 Task: Add Attachment from "Attach a link" to Card Card0000000400 in Board Board0000000100 in Workspace WS0000000034 in Trello. Add Cover Red to Card Card0000000400 in Board Board0000000100 in Workspace WS0000000034 in Trello. Add "Join Card" Button Button0000000400  to Card Card0000000400 in Board Board0000000100 in Workspace WS0000000034 in Trello. Add Description DS0000000400 to Card Card0000000400 in Board Board0000000100 in Workspace WS0000000034 in Trello. Add Comment CM0000000400 to Card Card0000000400 in Board Board0000000100 in Workspace WS0000000034 in Trello
Action: Mouse moved to (521, 559)
Screenshot: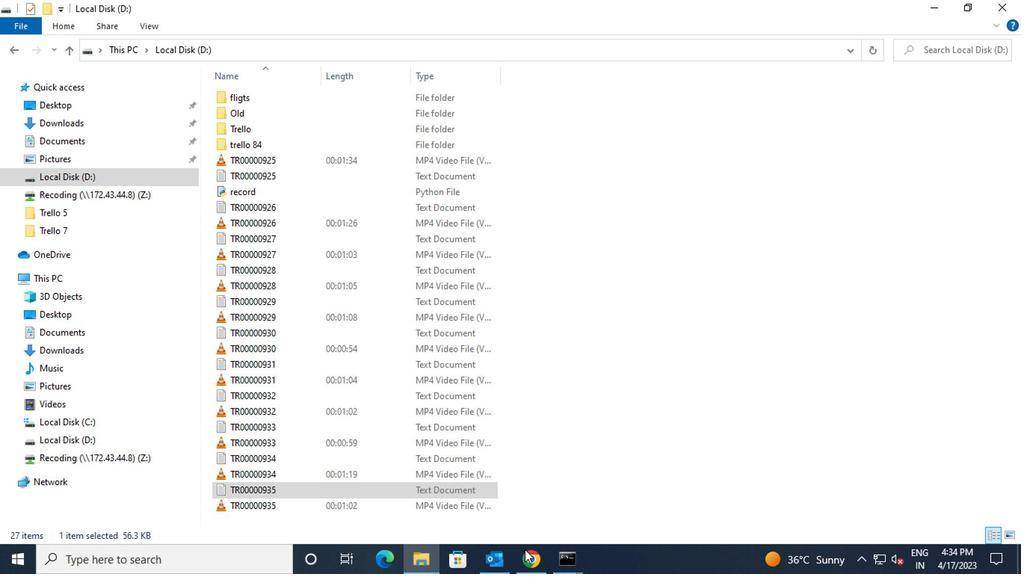 
Action: Mouse pressed left at (521, 559)
Screenshot: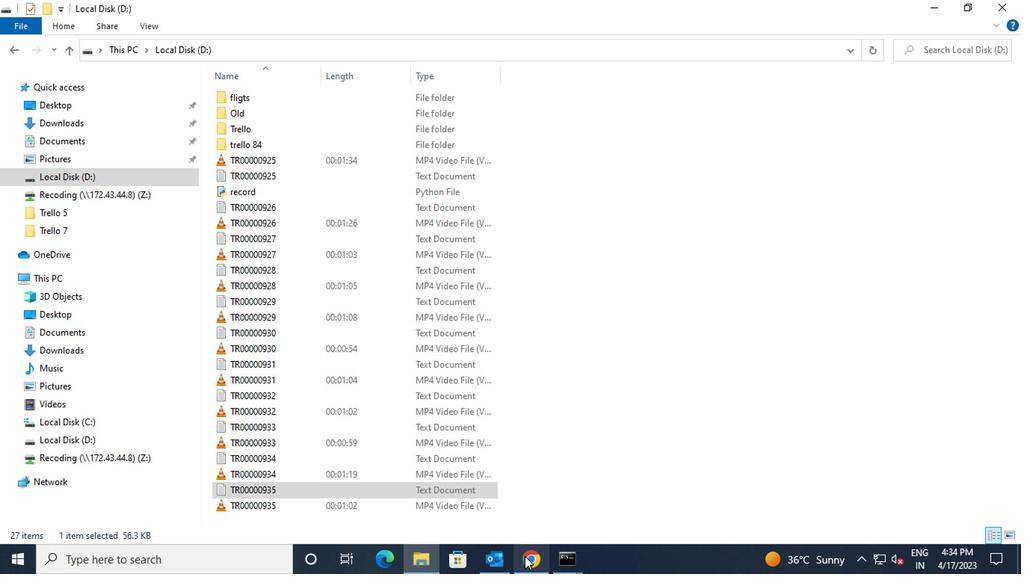 
Action: Mouse moved to (336, 449)
Screenshot: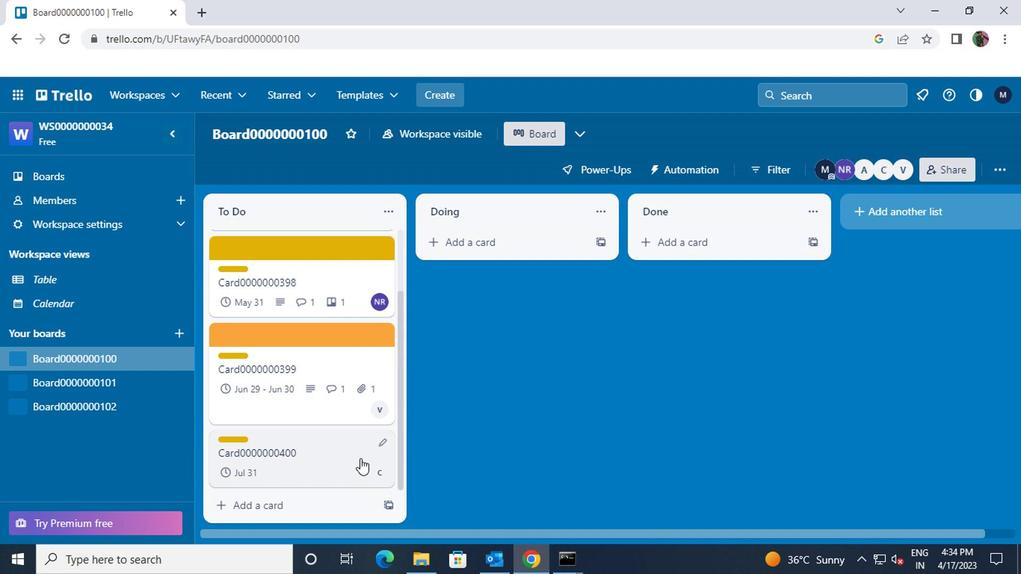 
Action: Mouse pressed left at (336, 449)
Screenshot: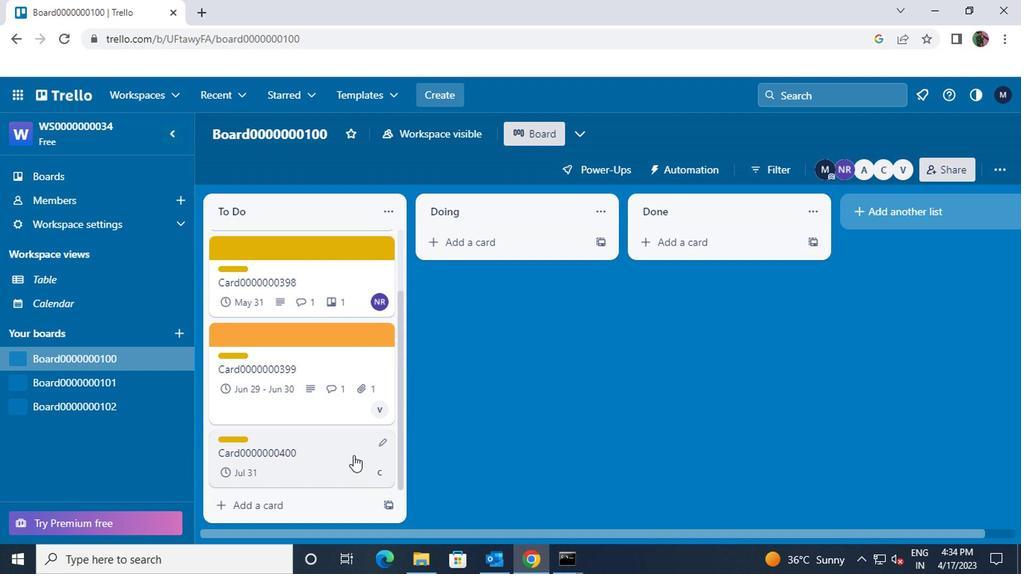 
Action: Mouse moved to (685, 335)
Screenshot: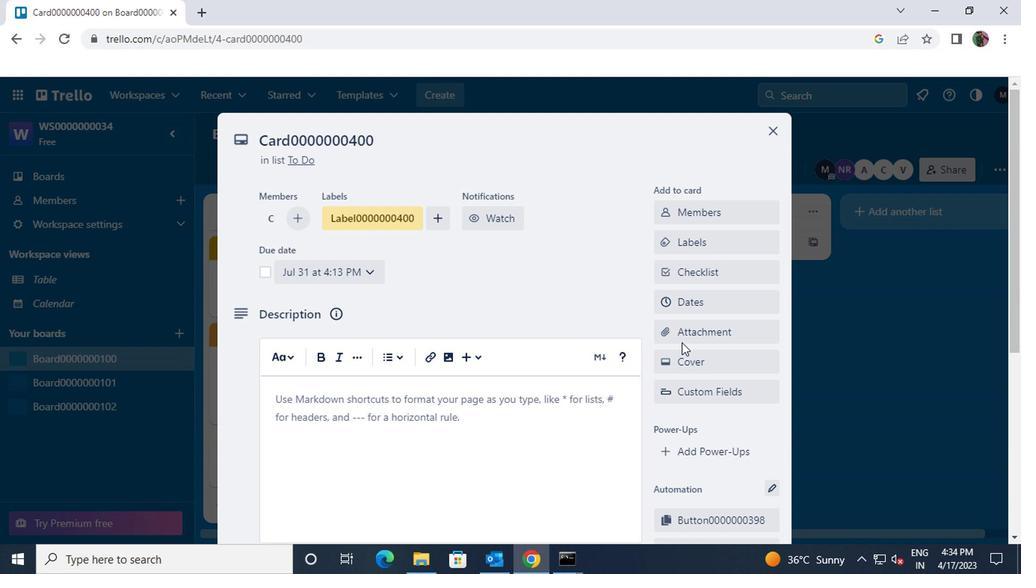 
Action: Mouse pressed left at (685, 335)
Screenshot: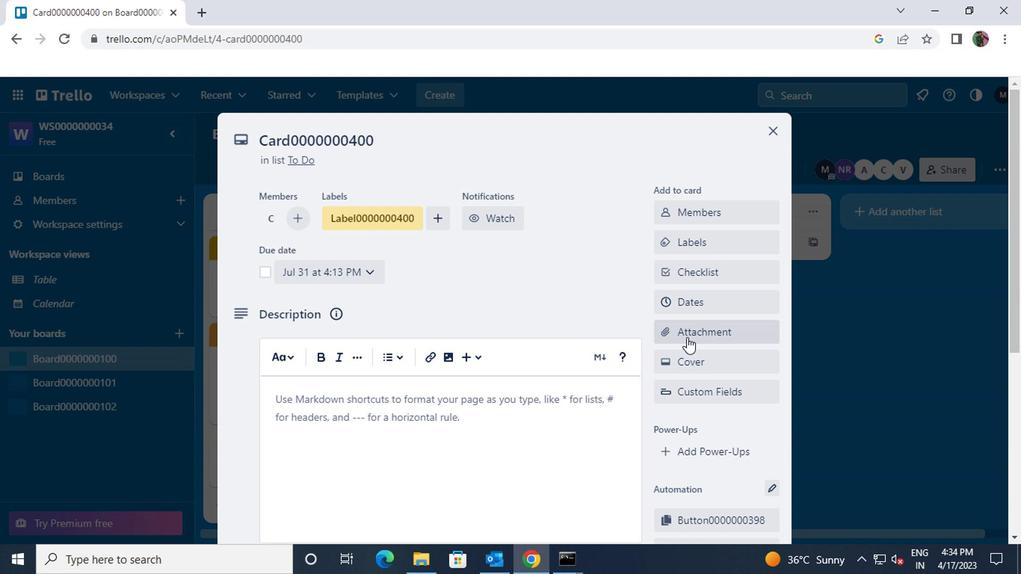 
Action: Key pressed ctrl+V
Screenshot: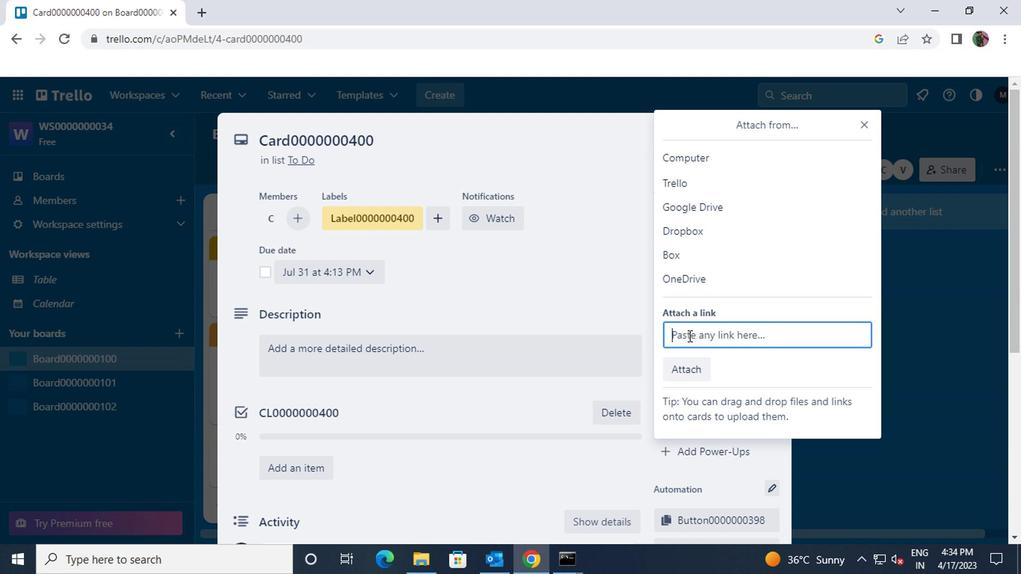 
Action: Mouse moved to (691, 420)
Screenshot: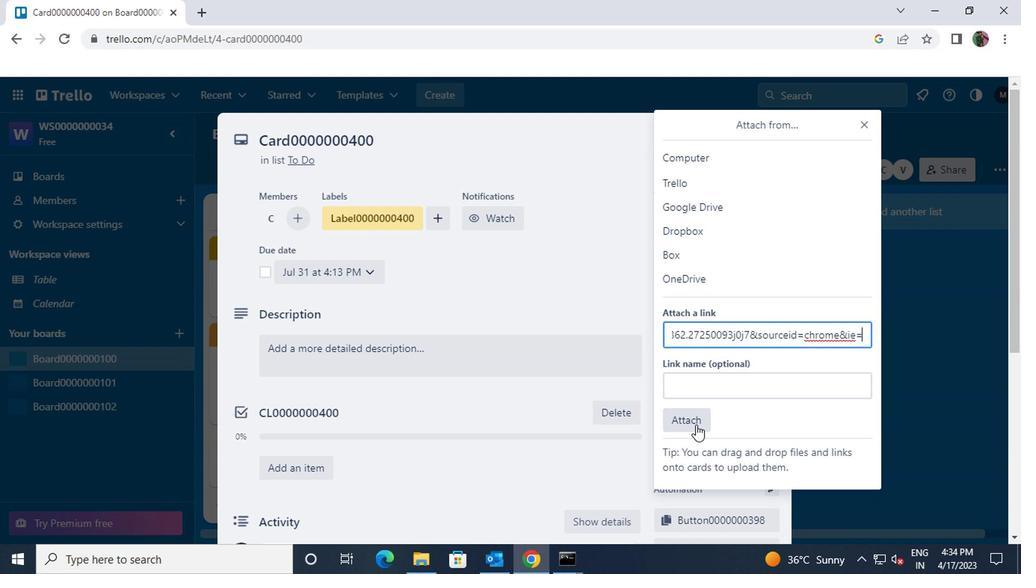 
Action: Mouse pressed left at (691, 420)
Screenshot: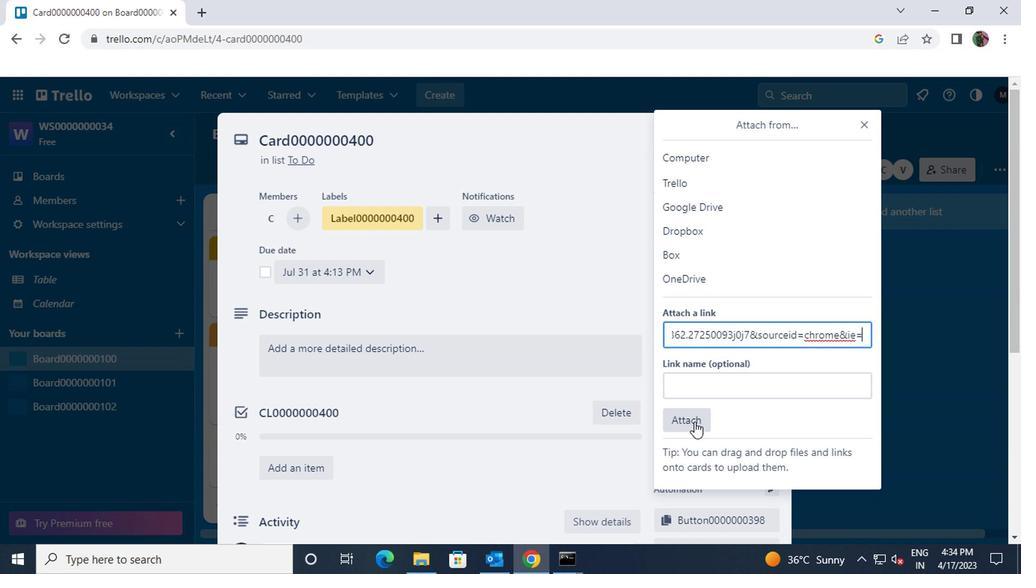
Action: Mouse moved to (710, 352)
Screenshot: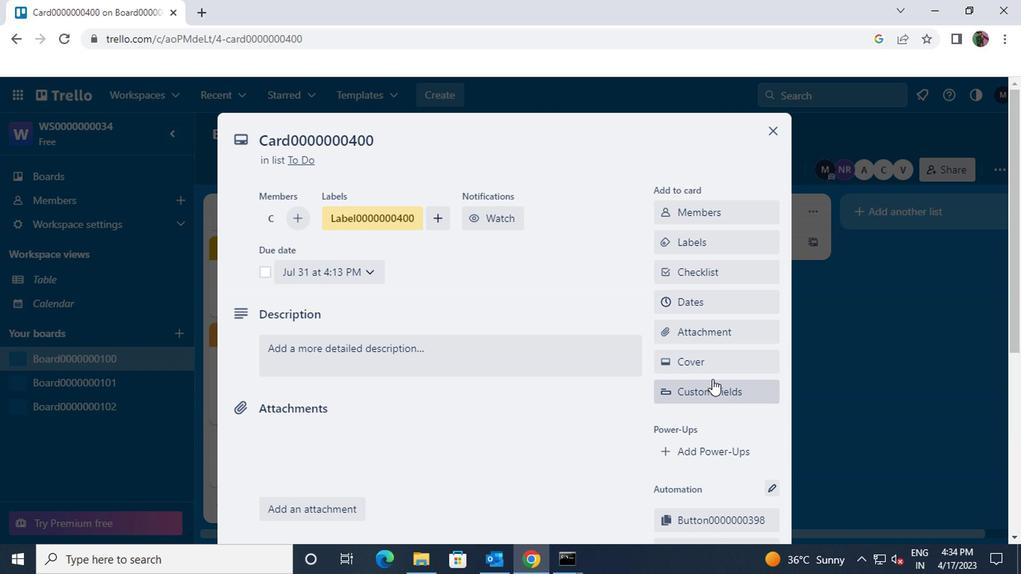 
Action: Mouse pressed left at (710, 352)
Screenshot: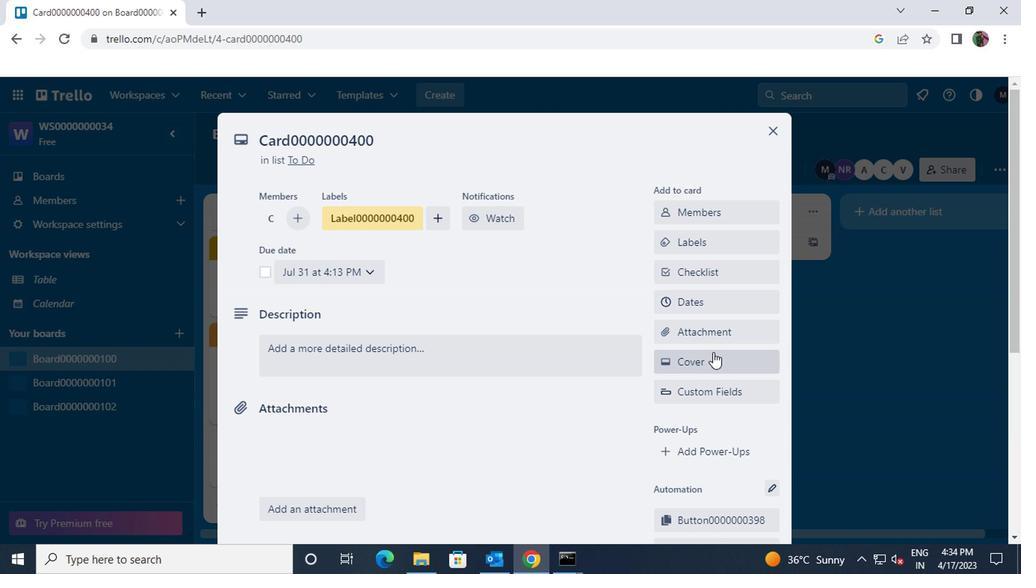 
Action: Mouse moved to (809, 262)
Screenshot: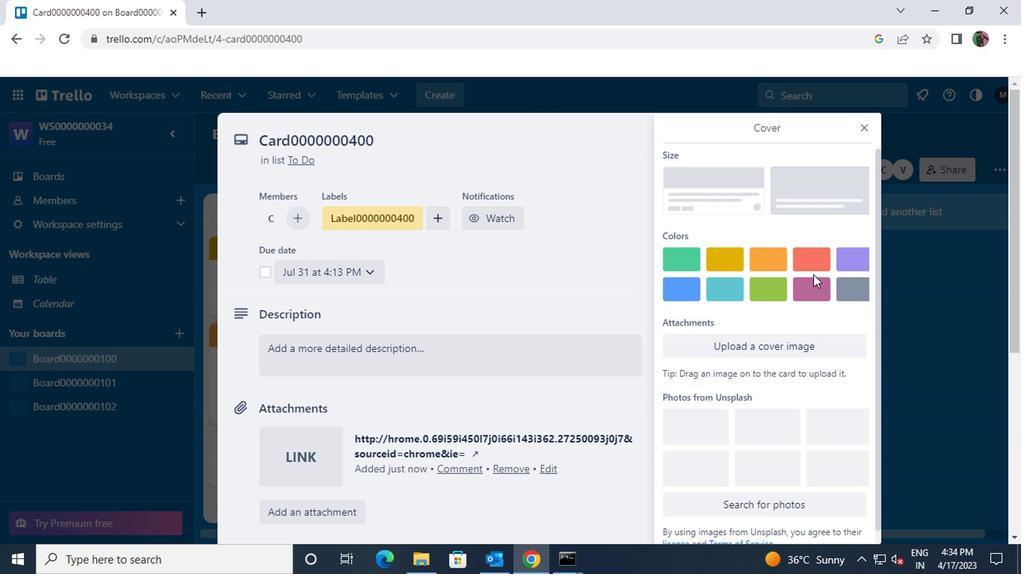 
Action: Mouse pressed left at (809, 262)
Screenshot: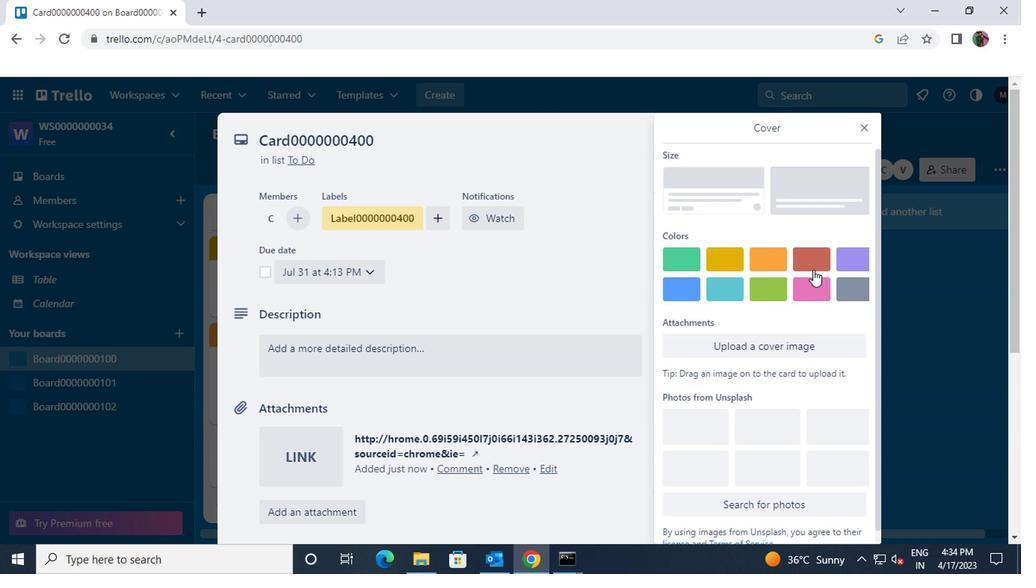 
Action: Mouse moved to (856, 127)
Screenshot: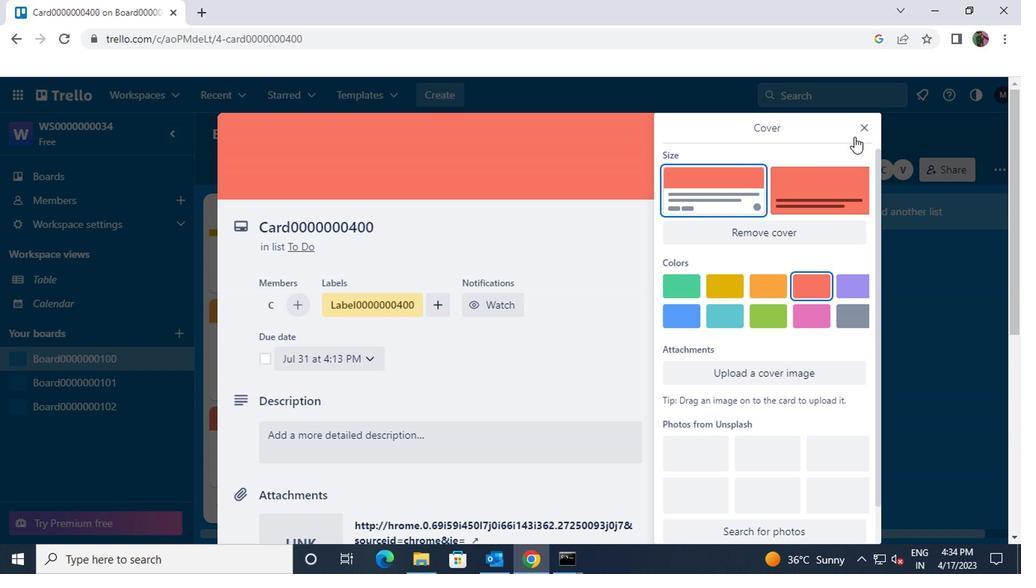 
Action: Mouse pressed left at (856, 127)
Screenshot: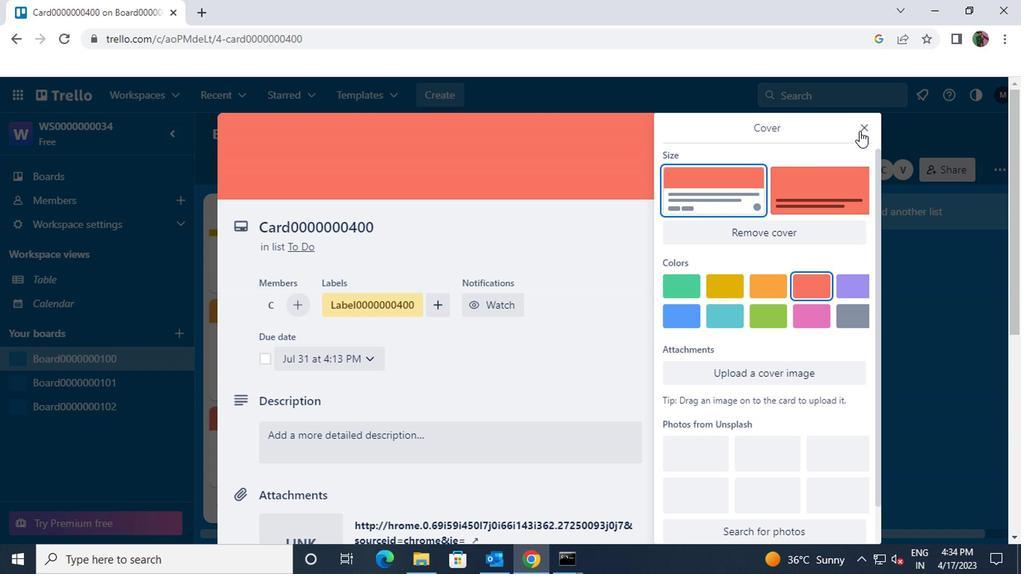 
Action: Mouse moved to (728, 330)
Screenshot: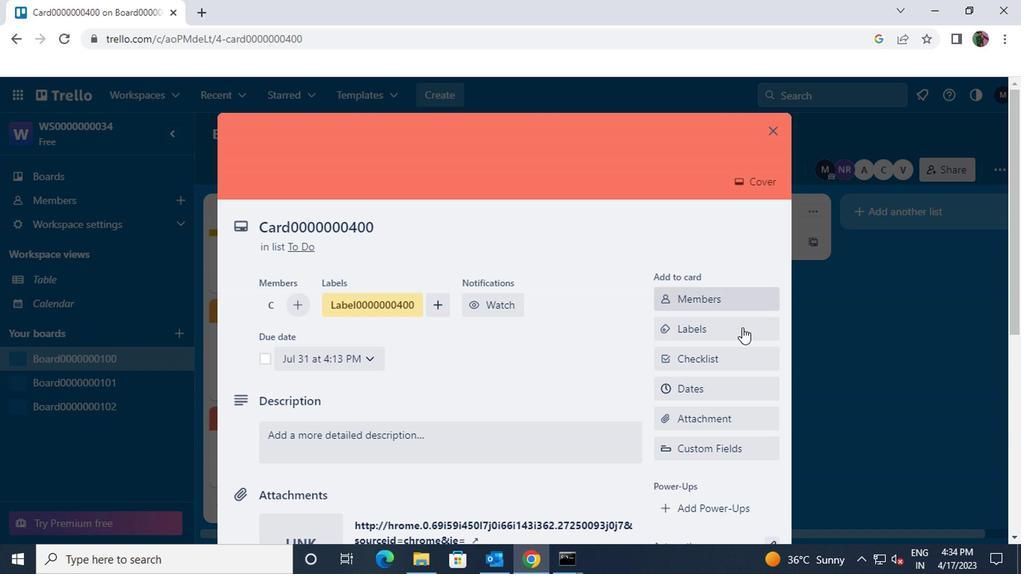 
Action: Mouse scrolled (728, 330) with delta (0, 0)
Screenshot: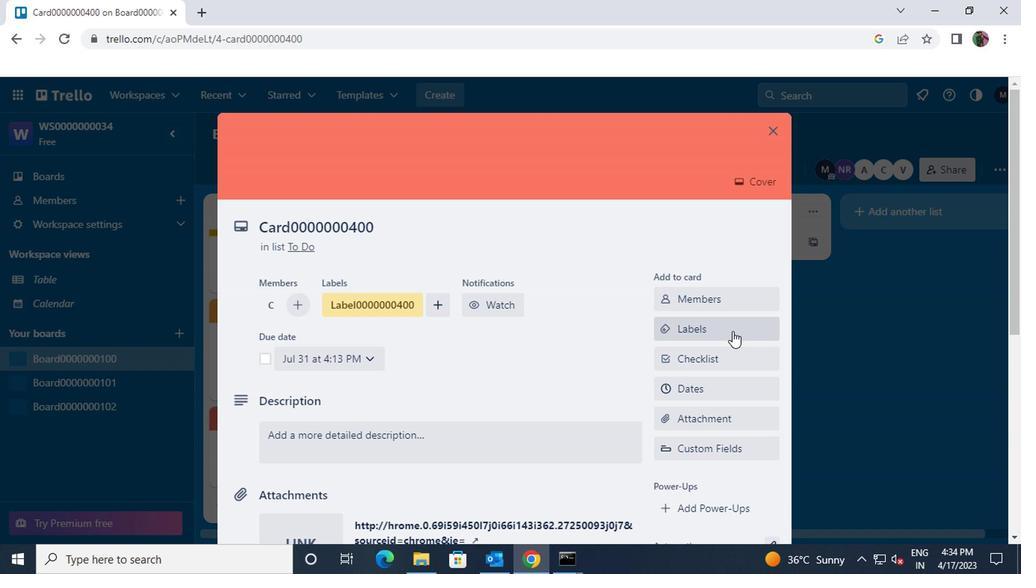 
Action: Mouse scrolled (728, 330) with delta (0, 0)
Screenshot: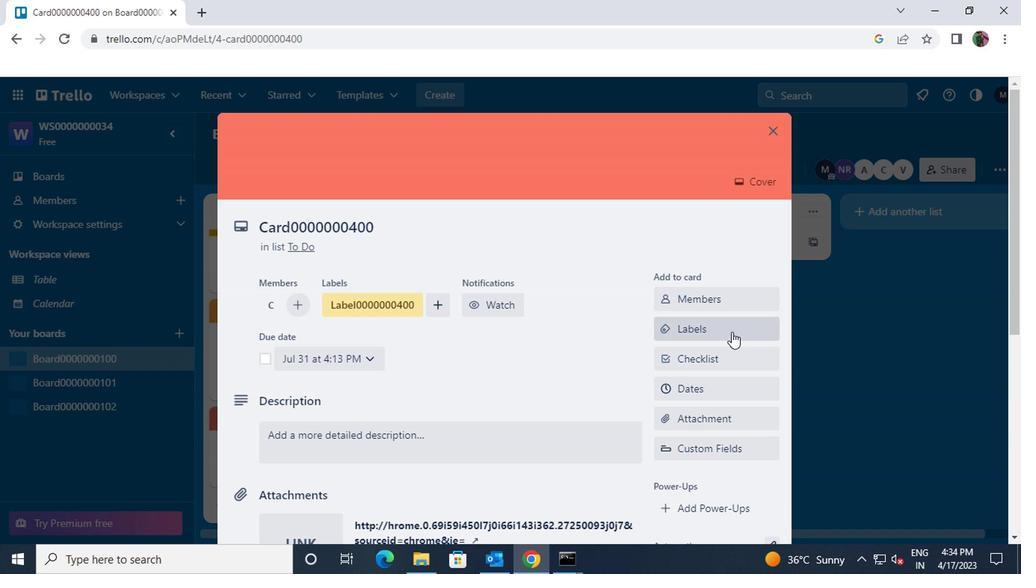 
Action: Mouse scrolled (728, 330) with delta (0, 0)
Screenshot: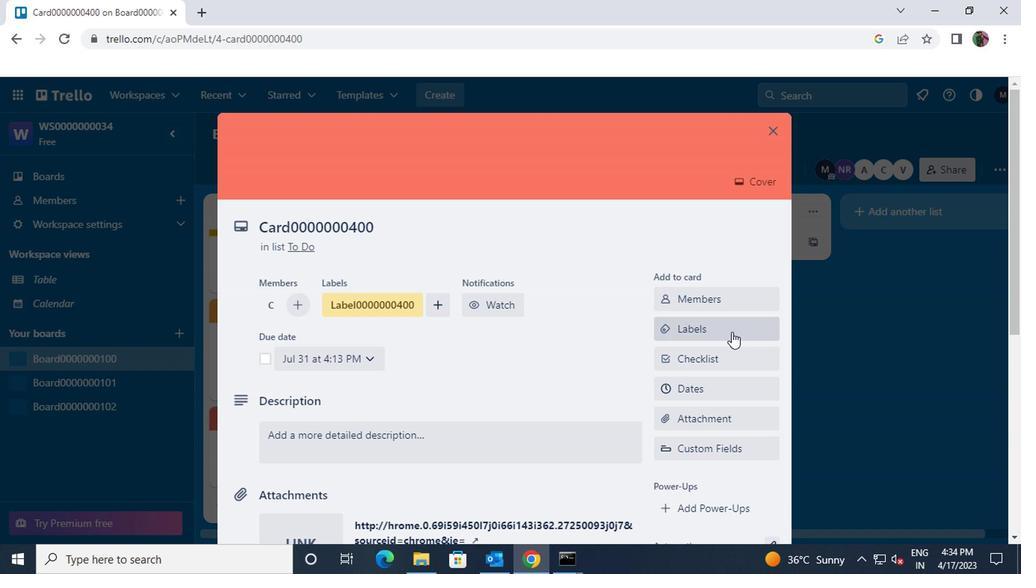 
Action: Mouse moved to (728, 330)
Screenshot: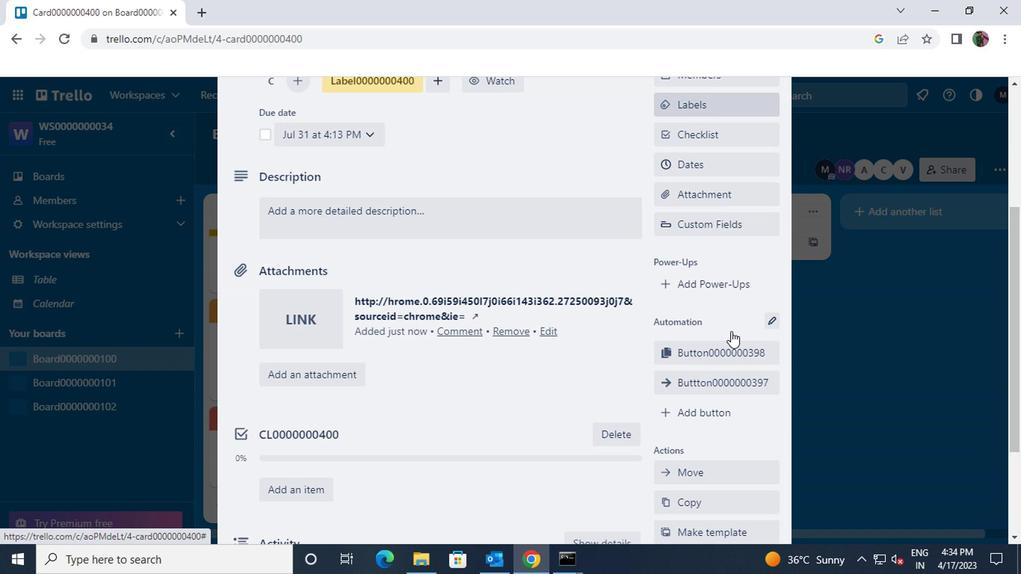 
Action: Mouse scrolled (728, 329) with delta (0, -1)
Screenshot: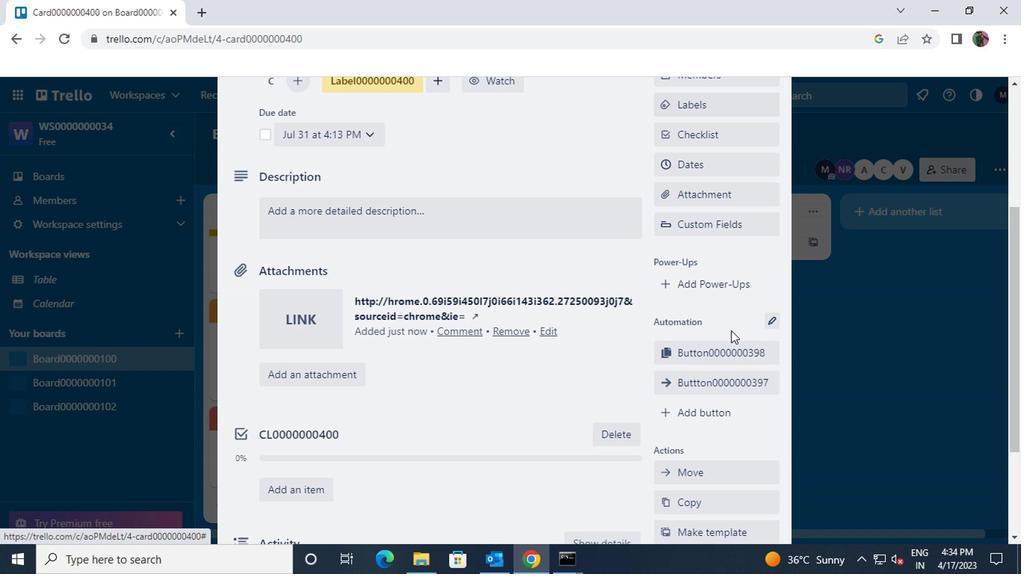 
Action: Mouse moved to (724, 328)
Screenshot: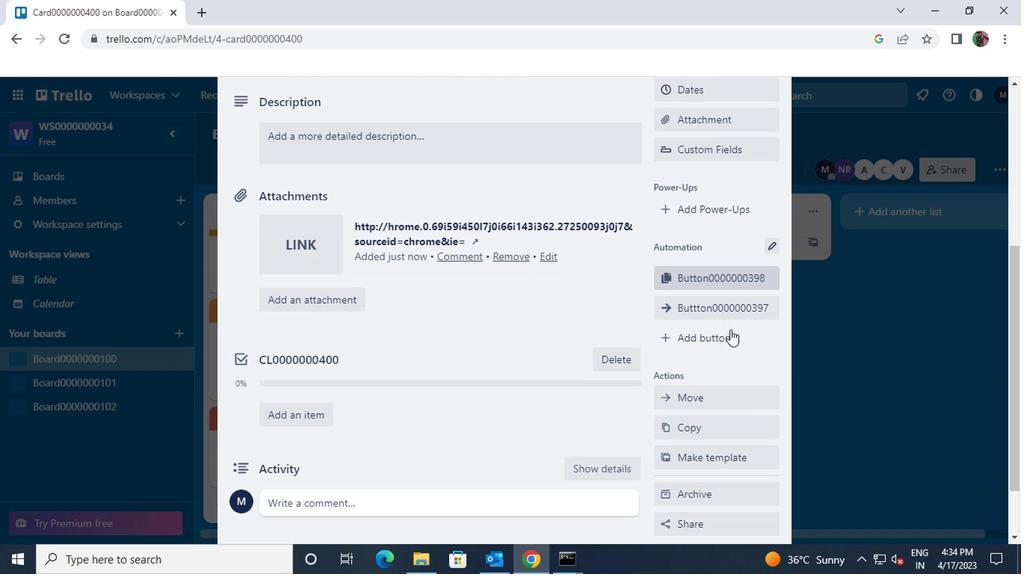 
Action: Mouse pressed left at (724, 328)
Screenshot: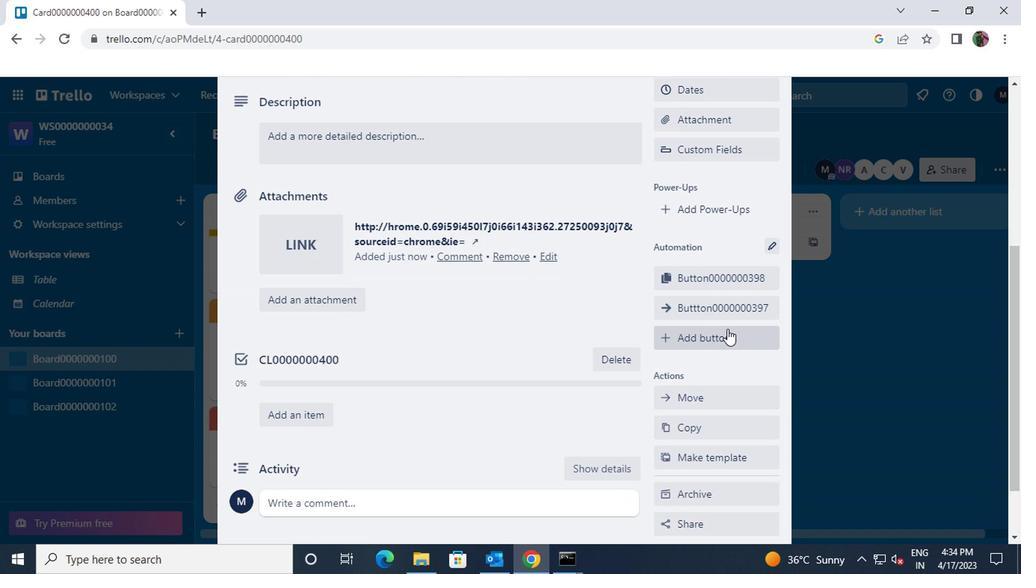 
Action: Mouse moved to (709, 277)
Screenshot: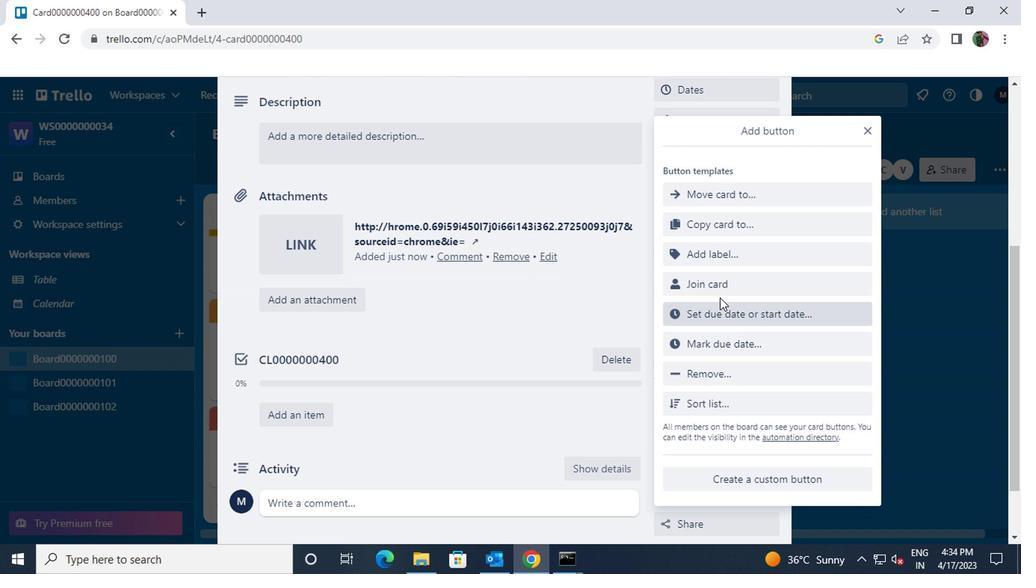 
Action: Mouse pressed left at (709, 277)
Screenshot: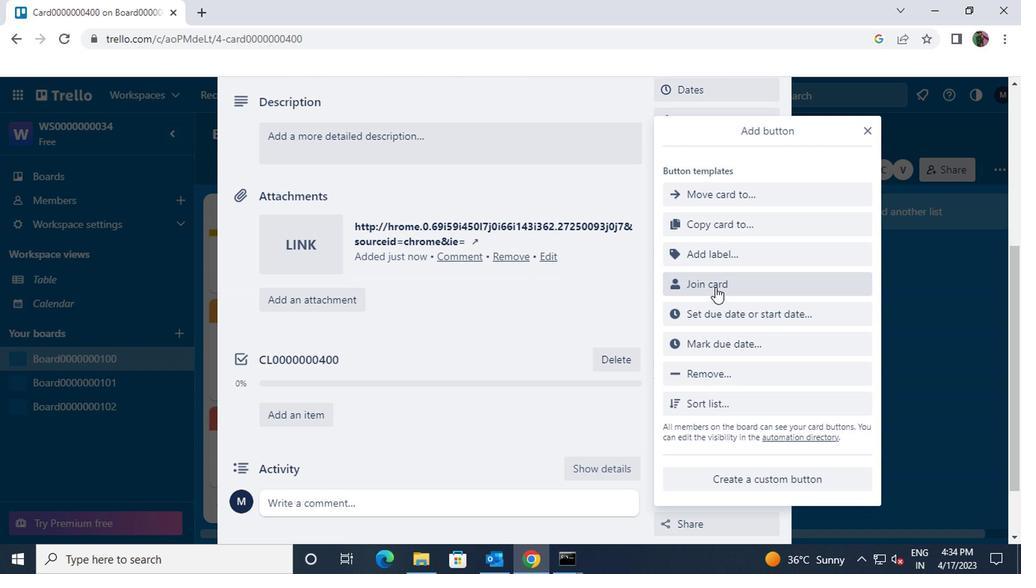 
Action: Mouse moved to (728, 194)
Screenshot: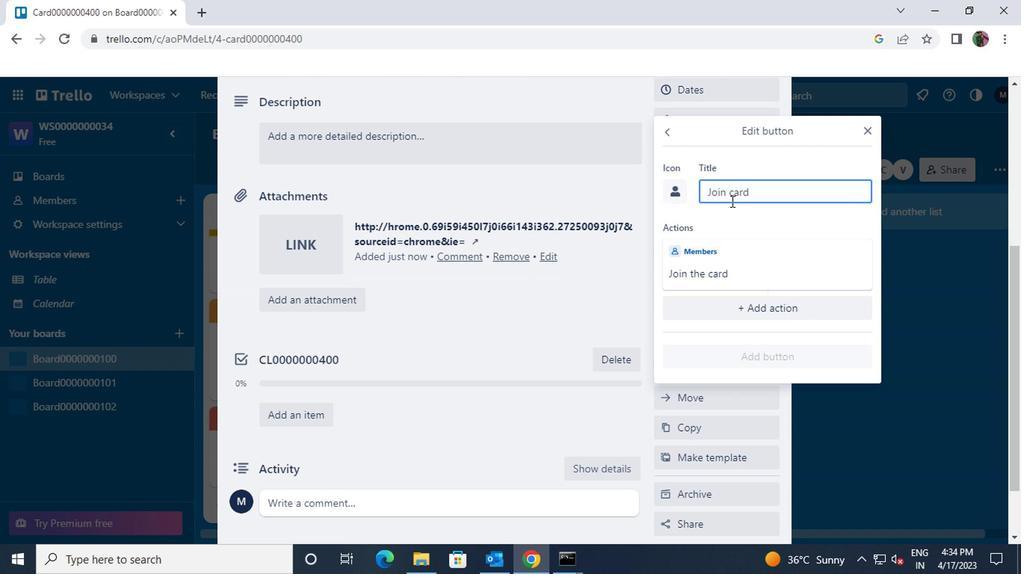
Action: Mouse pressed left at (728, 194)
Screenshot: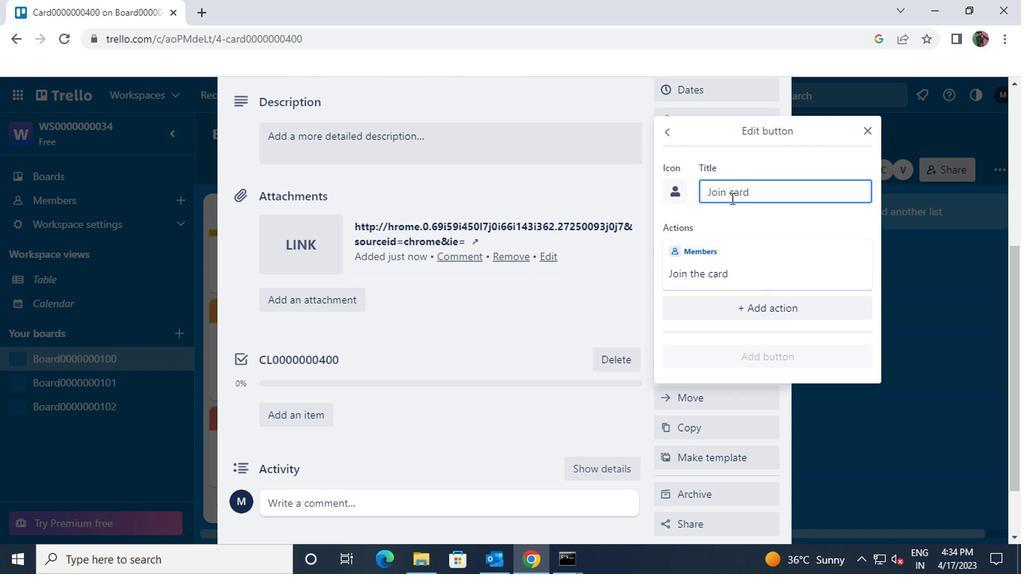 
Action: Key pressed <Key.shift>ctrl+BUTTON0000000400
Screenshot: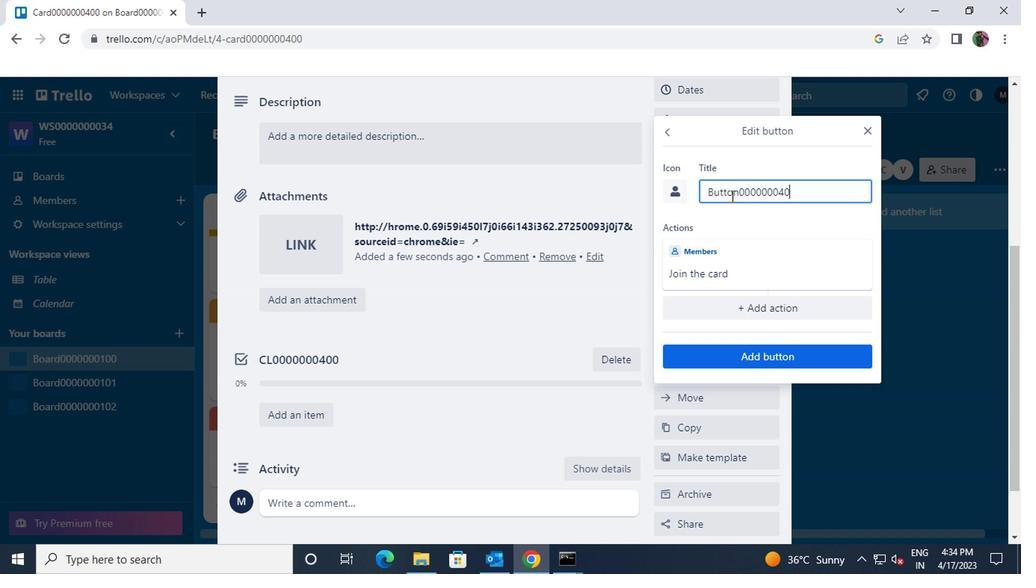 
Action: Mouse moved to (741, 354)
Screenshot: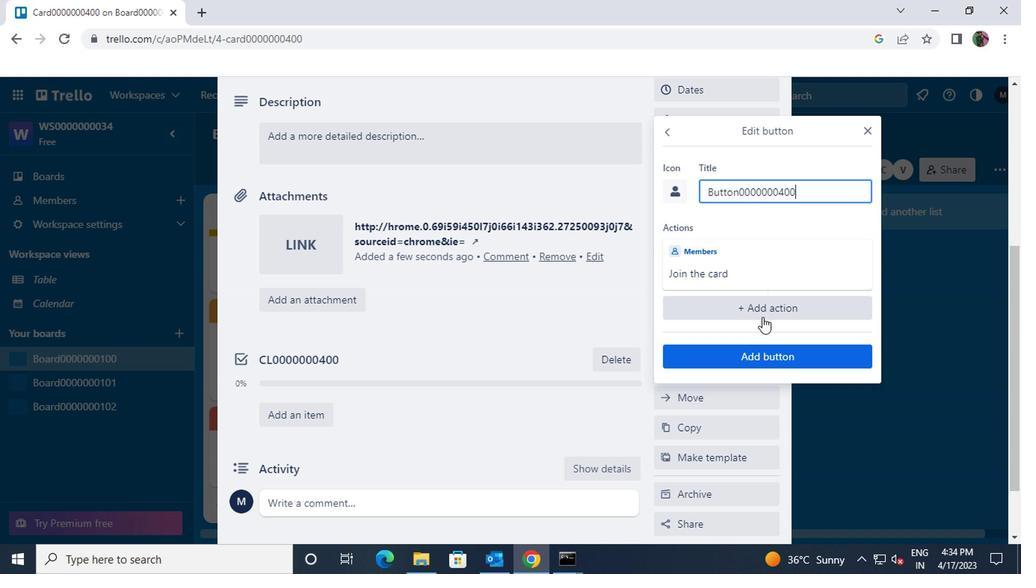 
Action: Mouse pressed left at (741, 354)
Screenshot: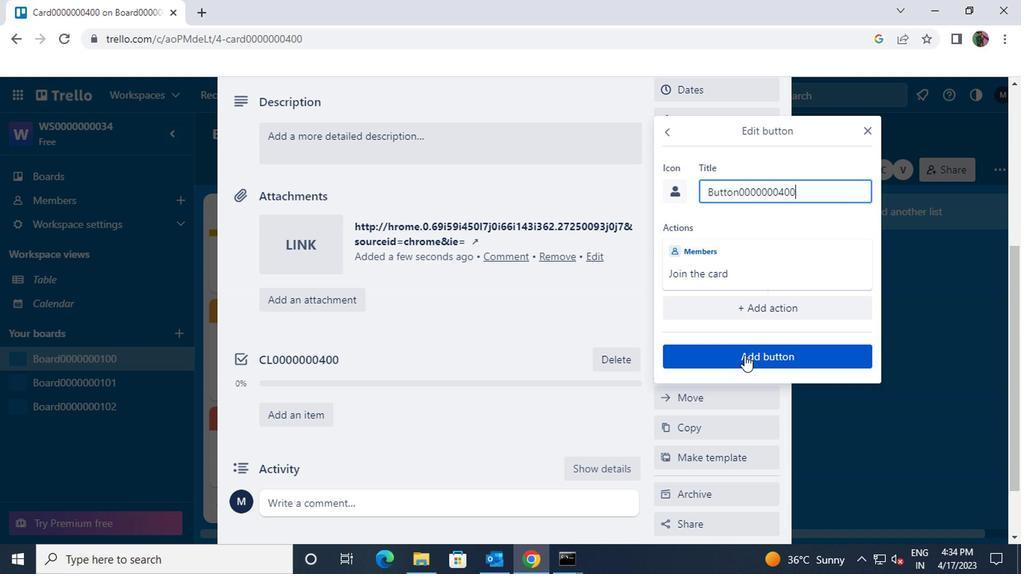 
Action: Mouse moved to (741, 334)
Screenshot: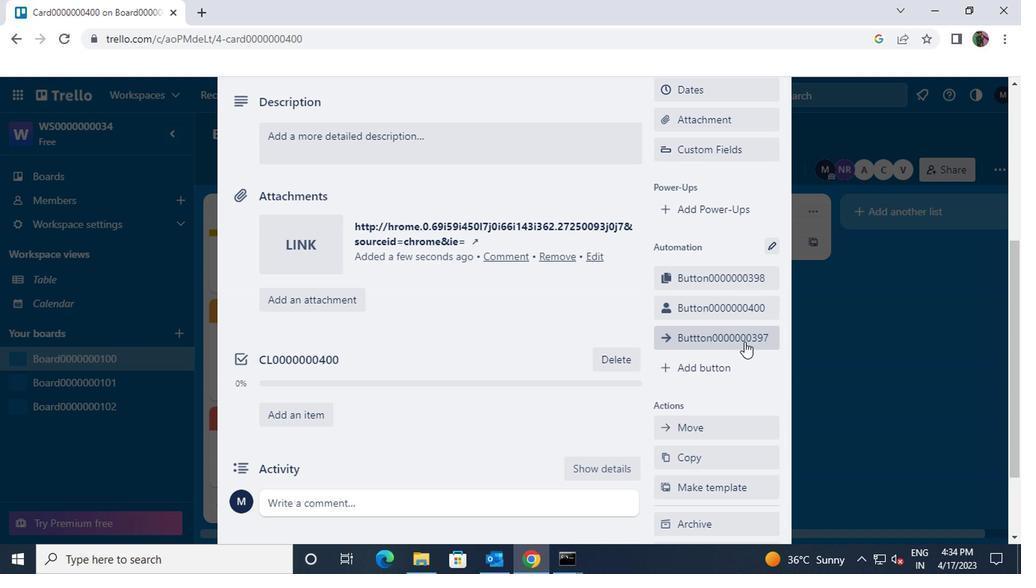 
Action: Mouse scrolled (741, 334) with delta (0, 0)
Screenshot: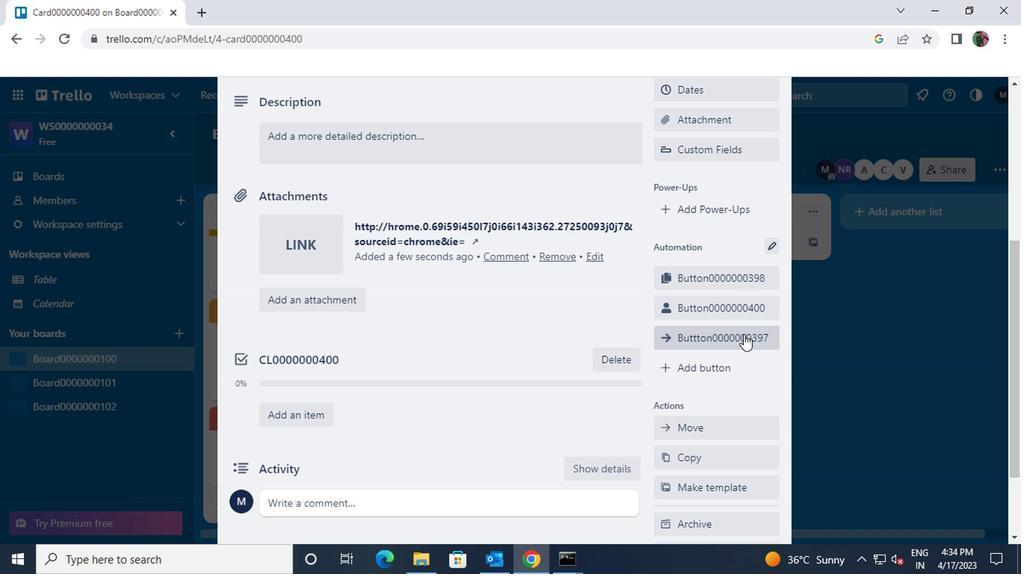 
Action: Mouse scrolled (741, 334) with delta (0, 0)
Screenshot: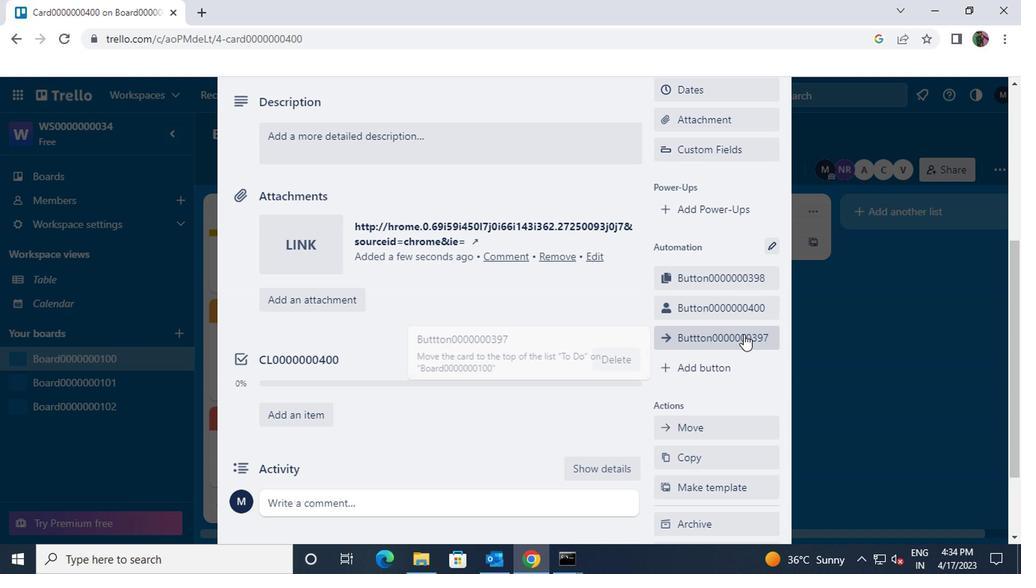 
Action: Mouse moved to (570, 300)
Screenshot: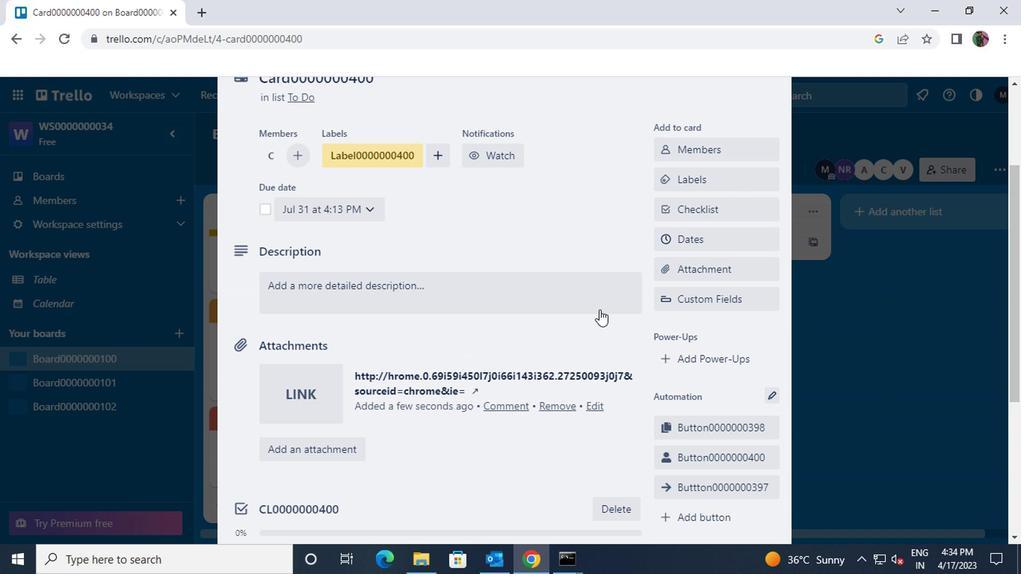 
Action: Mouse pressed left at (570, 300)
Screenshot: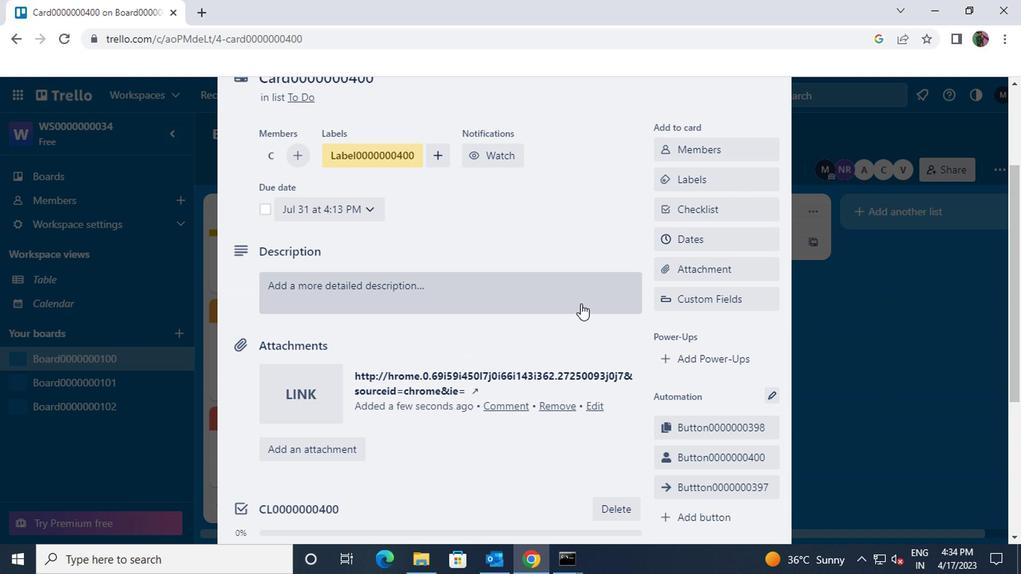 
Action: Key pressed <Key.shift>DS0000000400
Screenshot: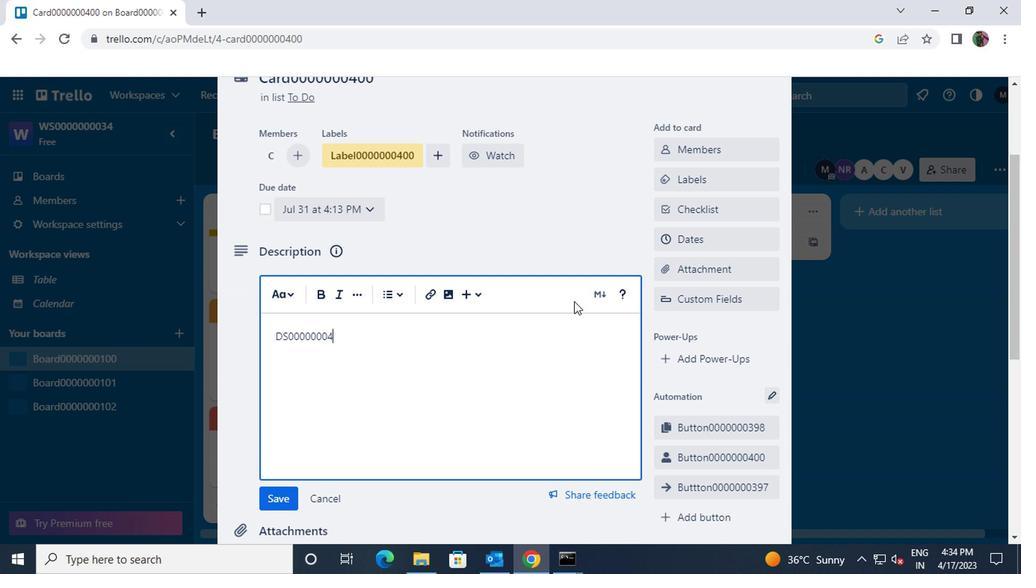
Action: Mouse moved to (279, 498)
Screenshot: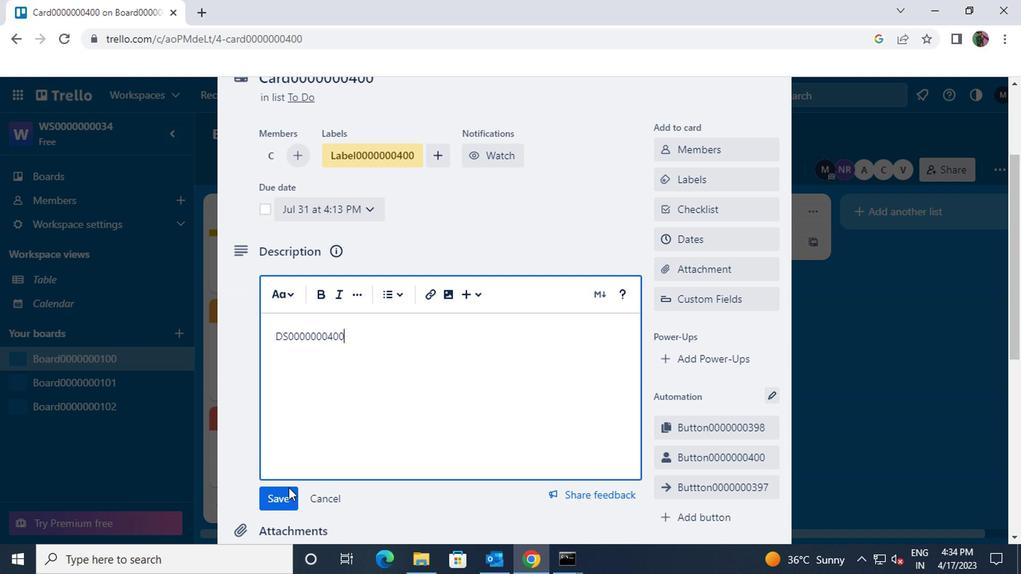 
Action: Mouse pressed left at (279, 498)
Screenshot: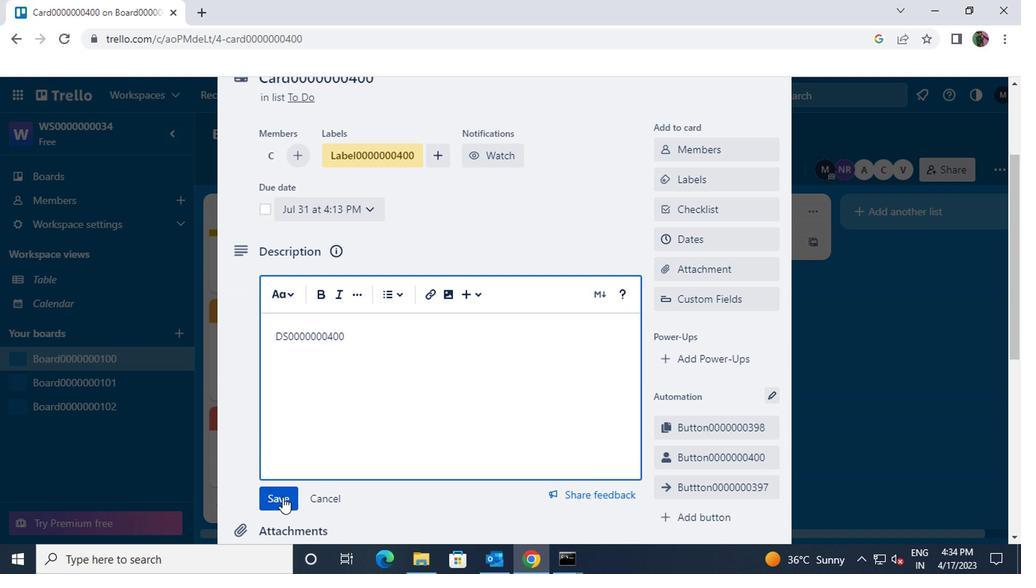 
Action: Mouse moved to (292, 488)
Screenshot: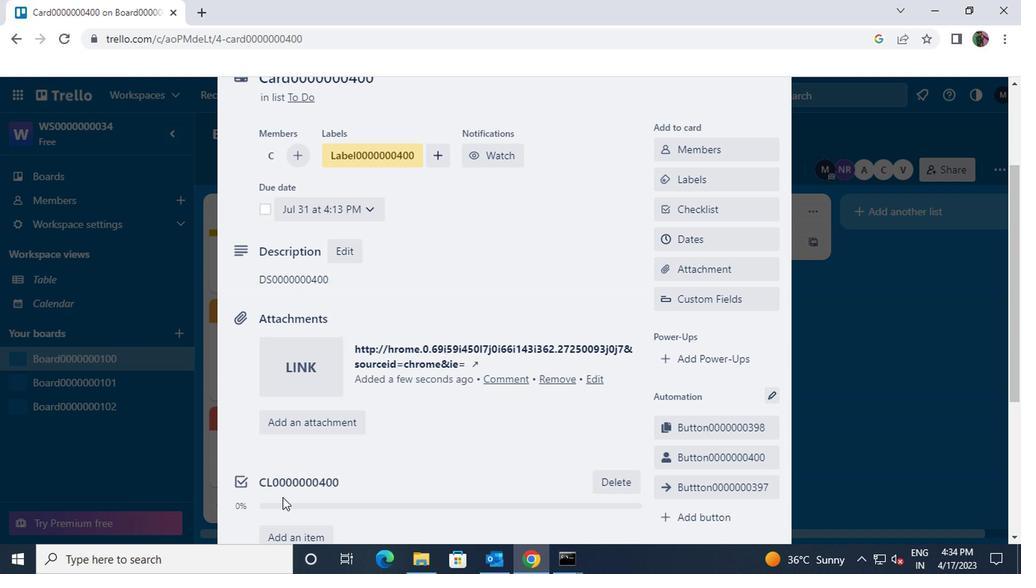 
Action: Mouse scrolled (292, 487) with delta (0, -1)
Screenshot: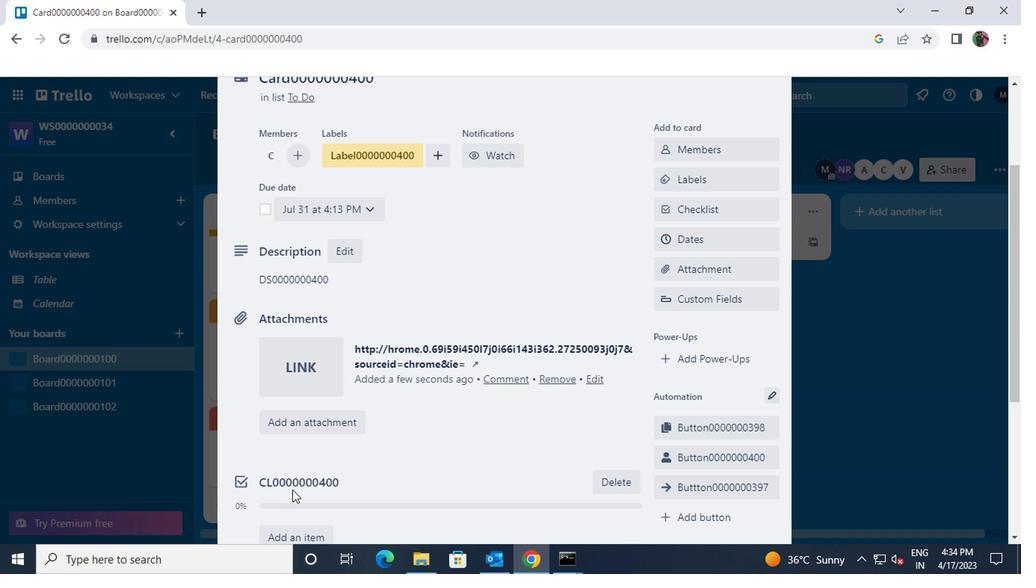 
Action: Mouse moved to (292, 487)
Screenshot: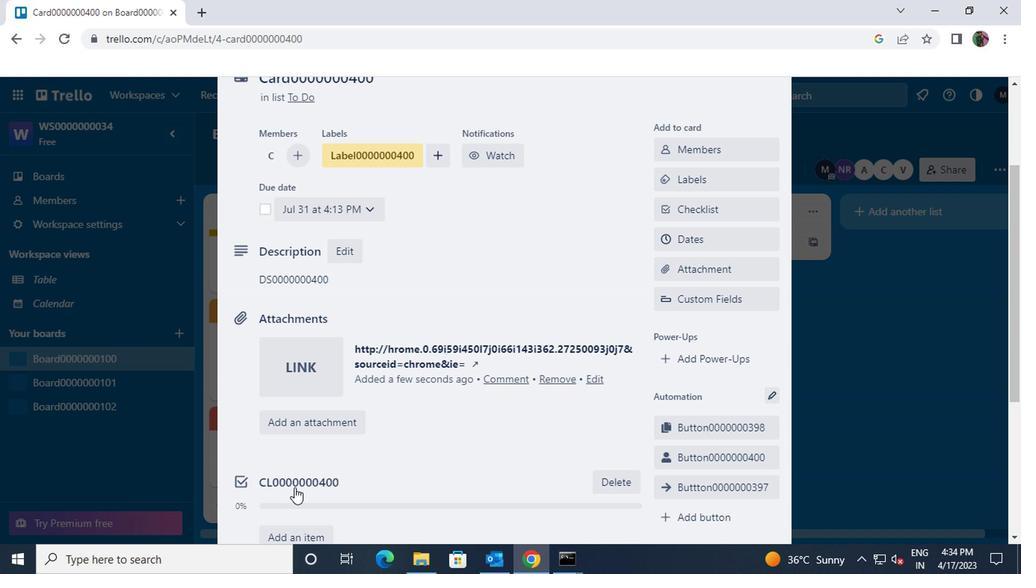 
Action: Mouse scrolled (292, 486) with delta (0, 0)
Screenshot: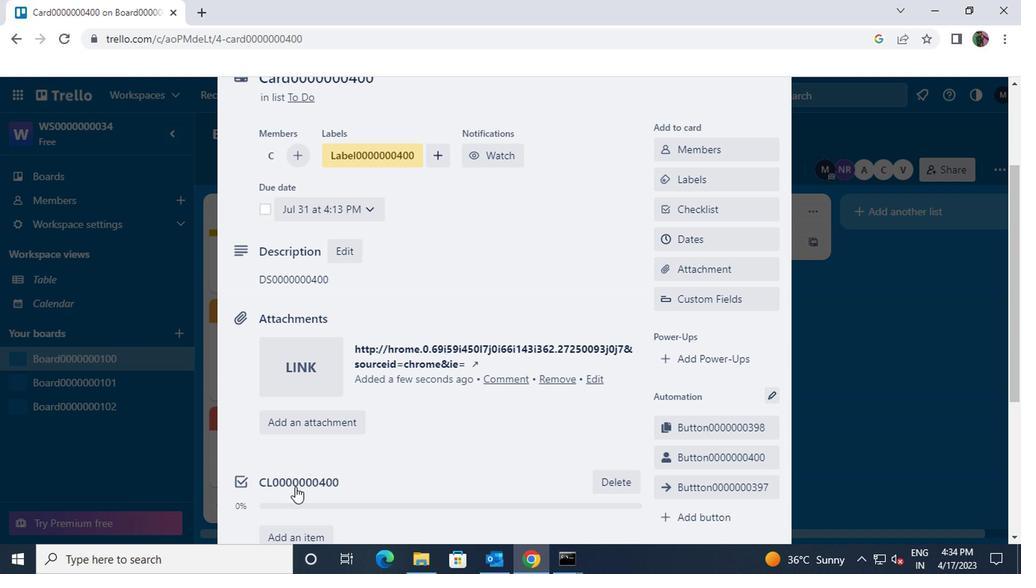 
Action: Mouse moved to (301, 472)
Screenshot: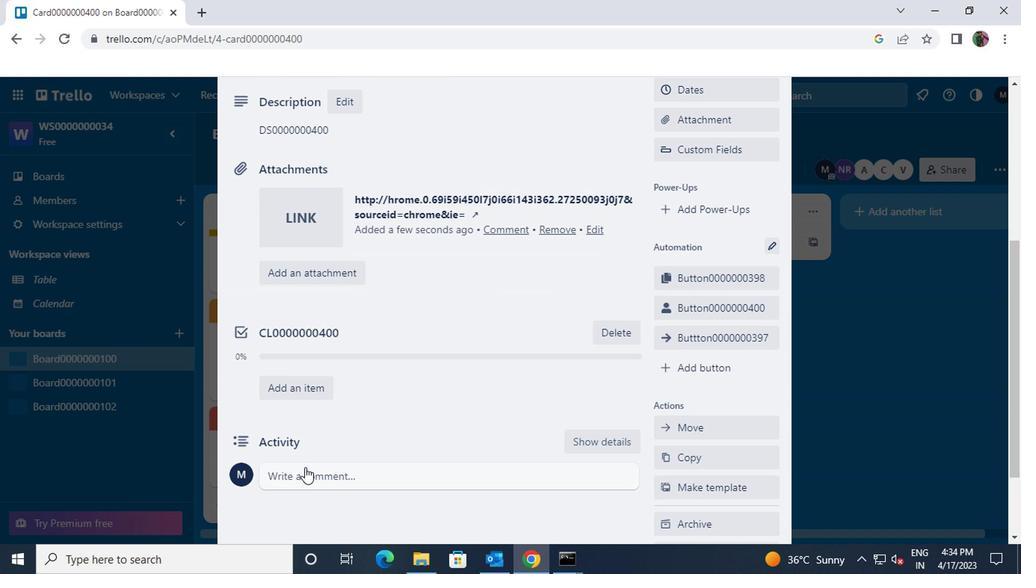 
Action: Mouse pressed left at (301, 472)
Screenshot: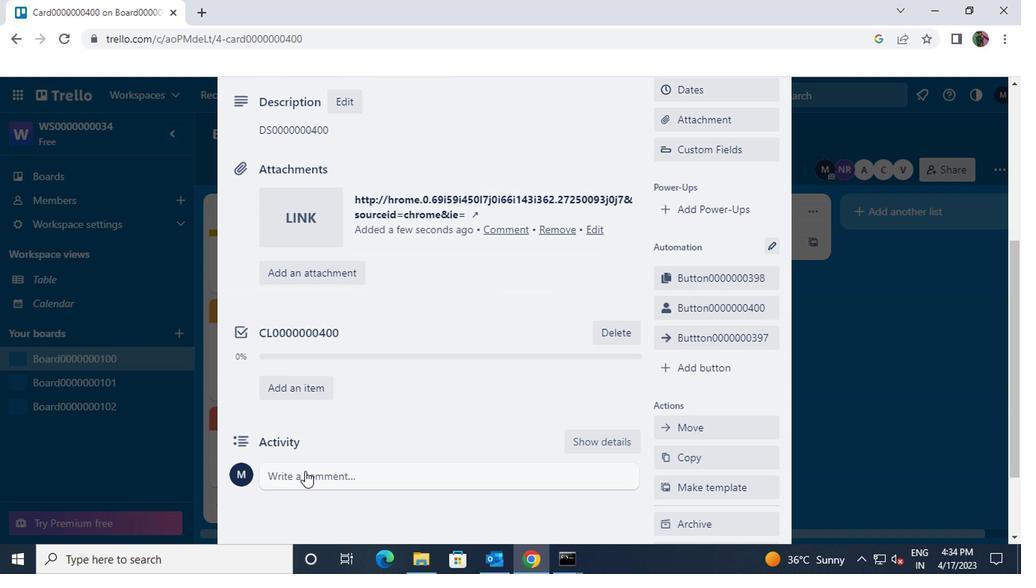
Action: Key pressed <Key.shift>CM0000000400
Screenshot: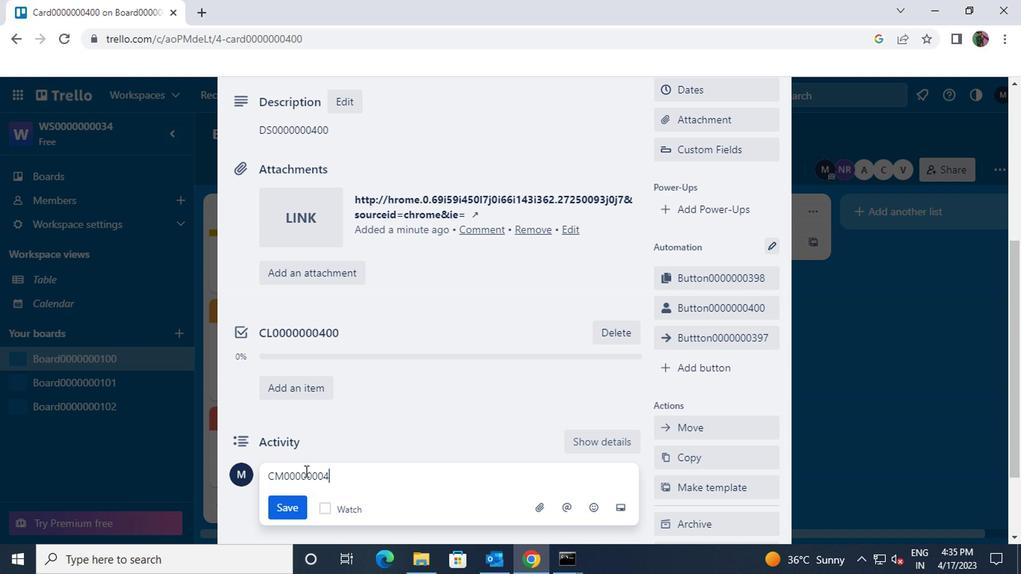
Action: Mouse moved to (287, 514)
Screenshot: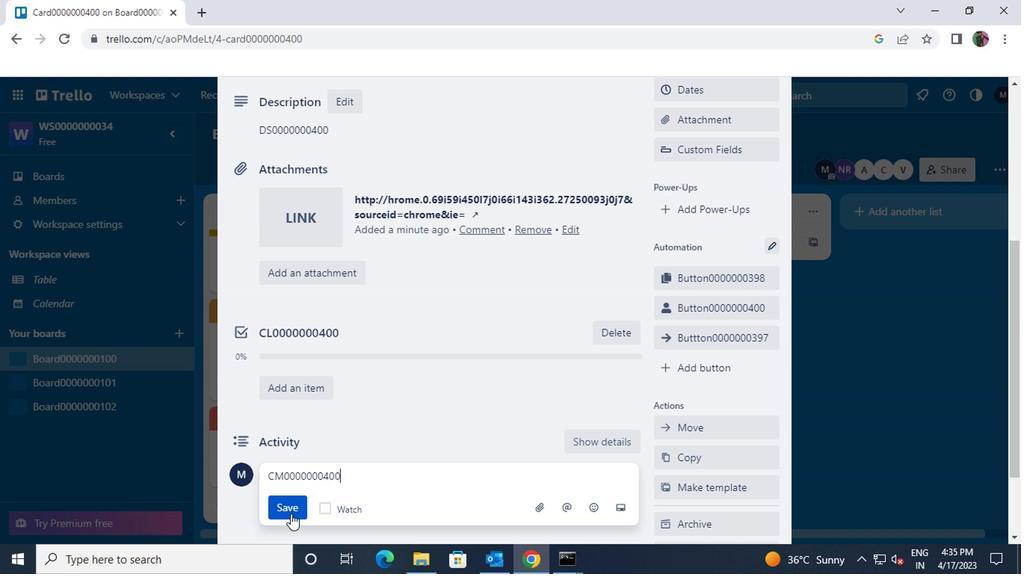 
Action: Mouse pressed left at (287, 514)
Screenshot: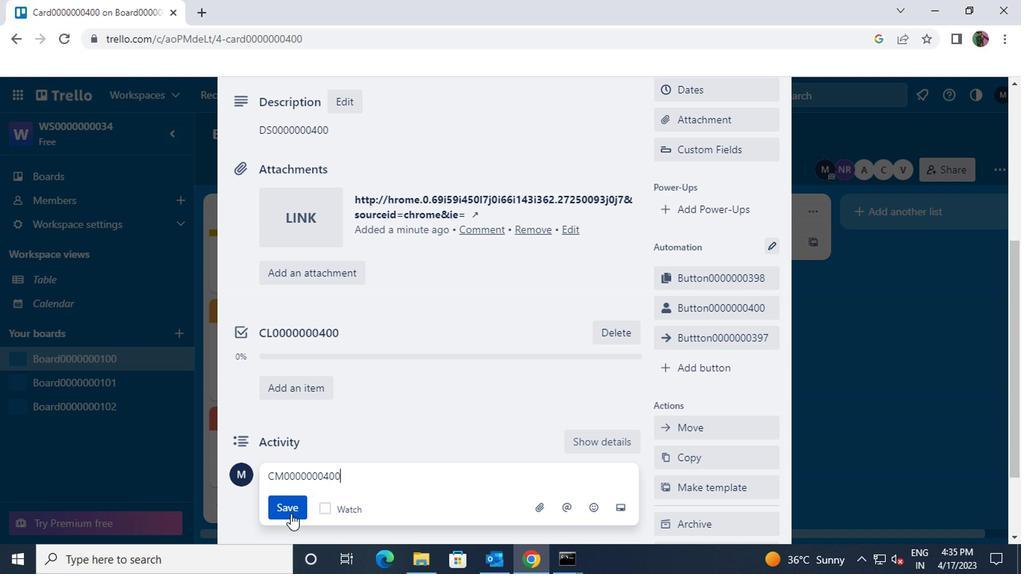 
